 Task: Compute the determinant of a Fredholm integral operator.
Action: Mouse moved to (139, 43)
Screenshot: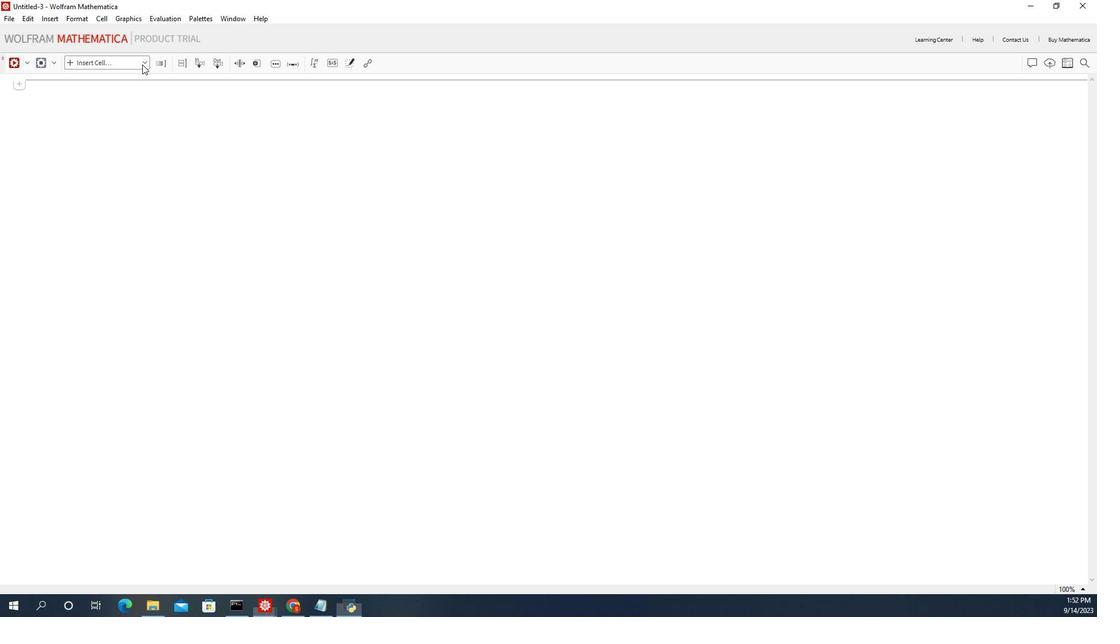 
Action: Mouse pressed left at (139, 43)
Screenshot: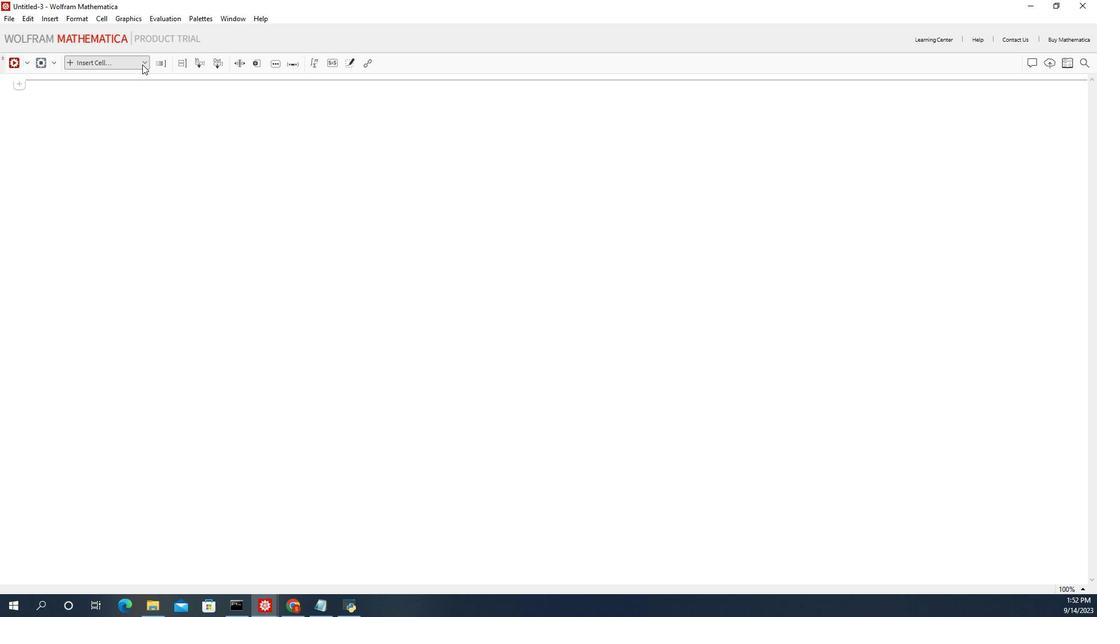 
Action: Mouse moved to (134, 63)
Screenshot: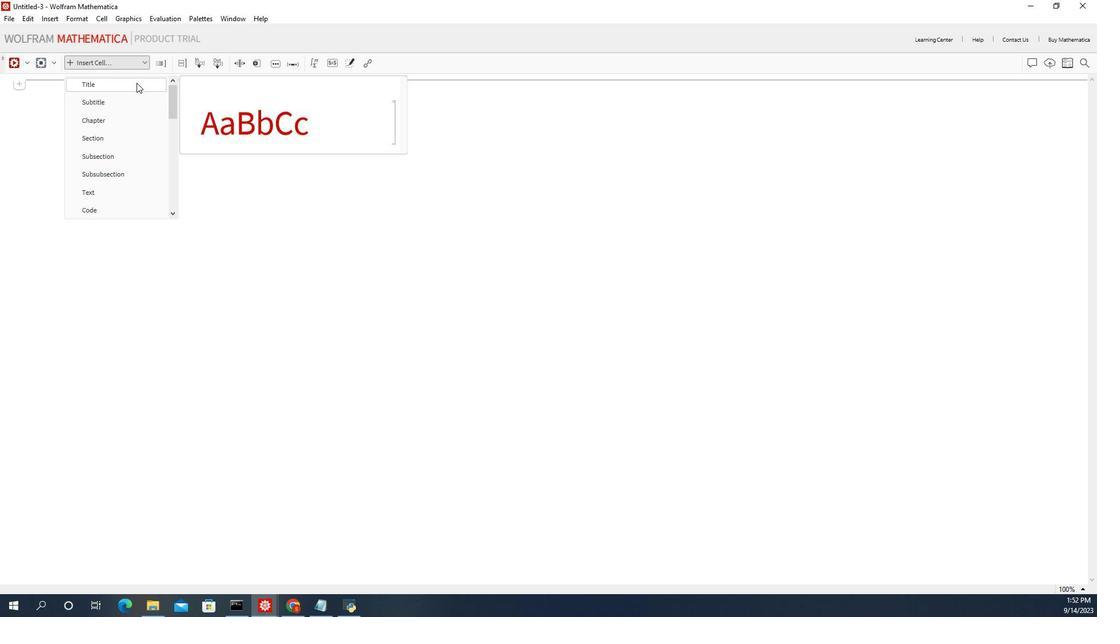 
Action: Mouse pressed left at (134, 63)
Screenshot: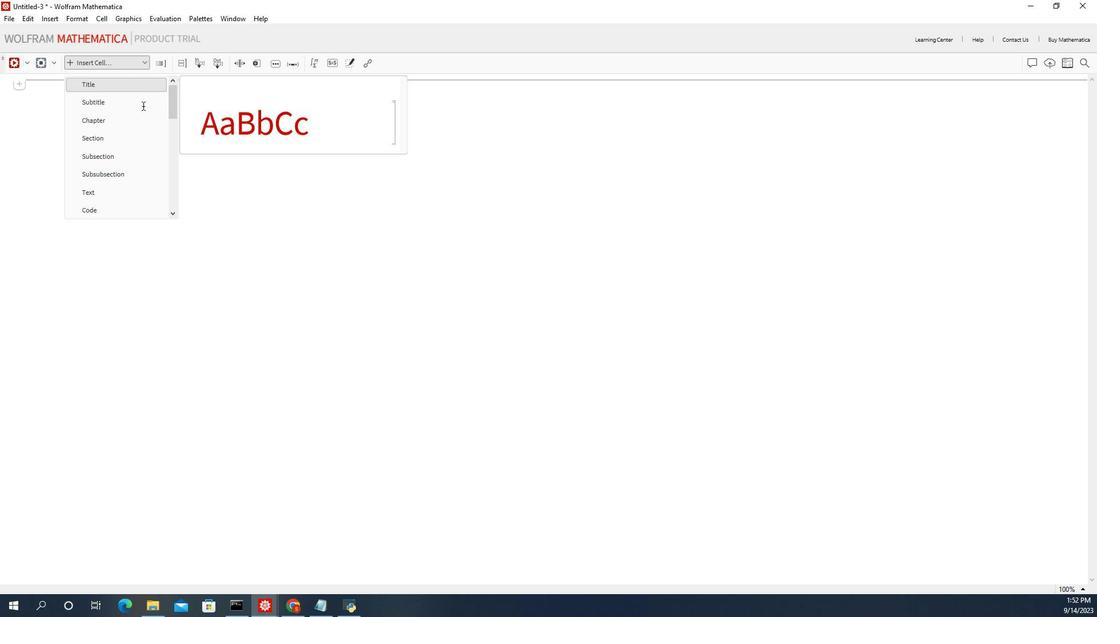 
Action: Mouse moved to (147, 122)
Screenshot: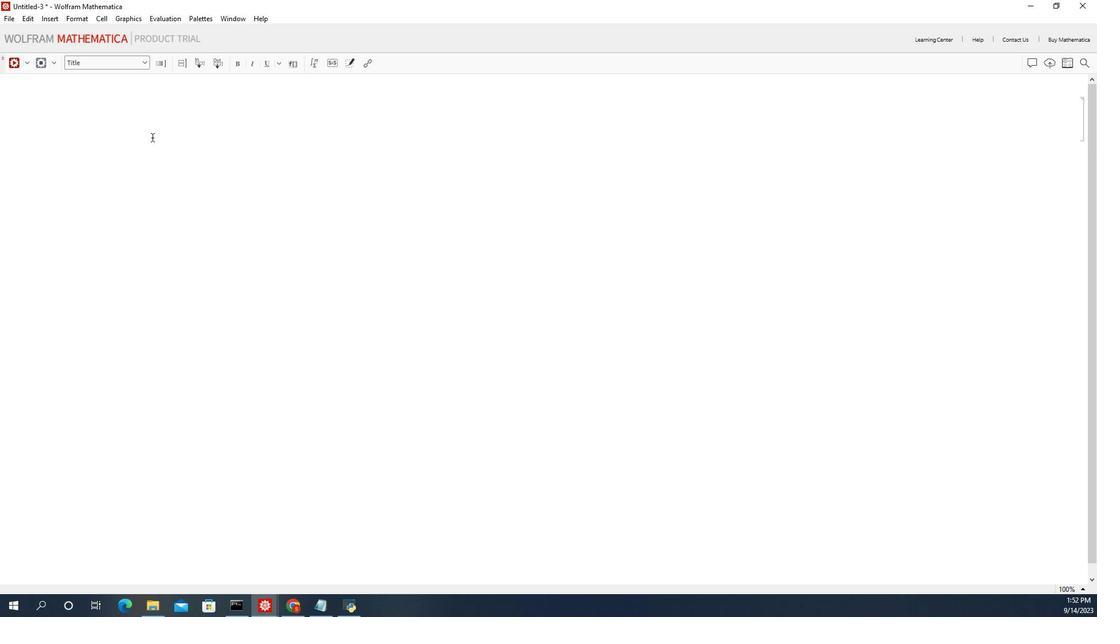 
Action: Key pressed <Key.shift_r>Determinant<Key.space>f<Key.space><Key.backspace><Key.backspace>of<Key.space>a<Key.space><Key.shift_r>Fredholm<Key.space>intefr<Key.backspace><Key.backspace>gral<Key.space>operator.
Screenshot: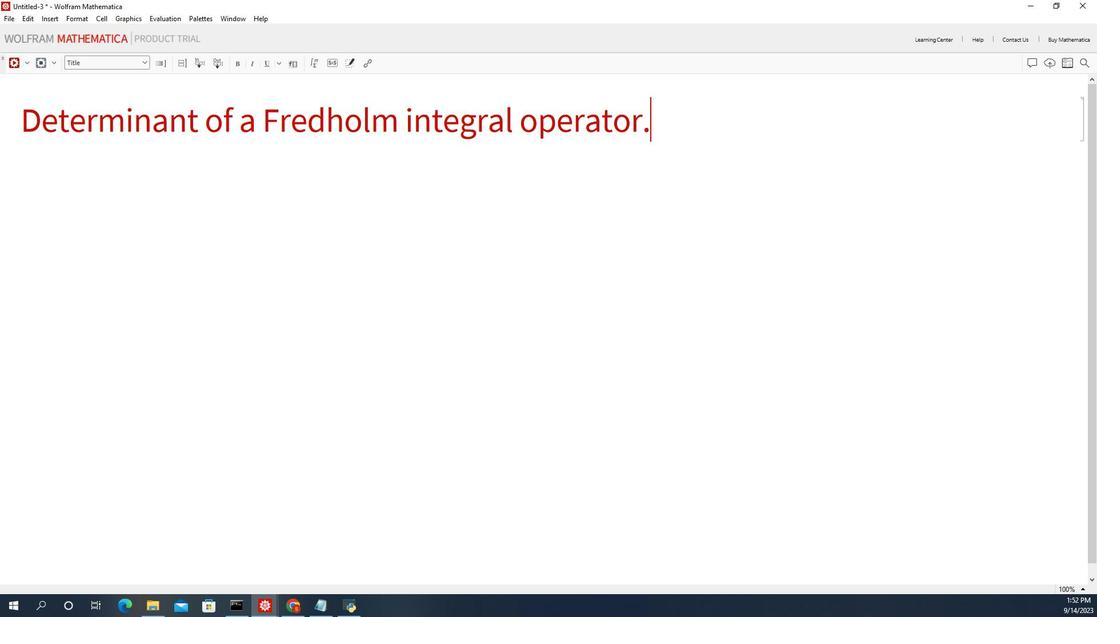 
Action: Mouse moved to (117, 168)
Screenshot: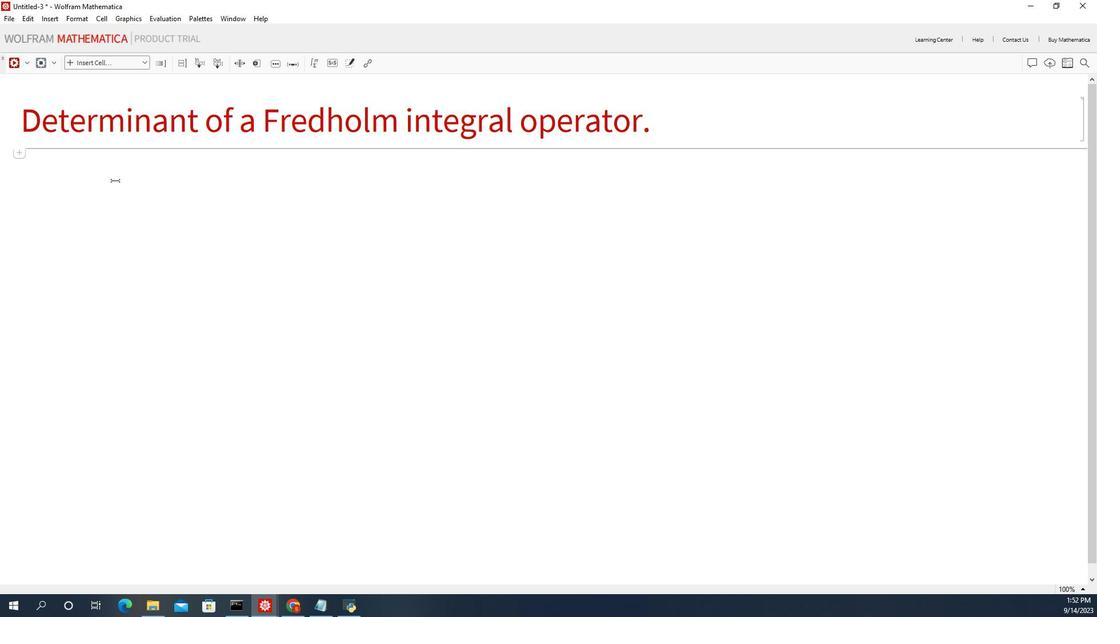 
Action: Mouse pressed left at (117, 168)
Screenshot: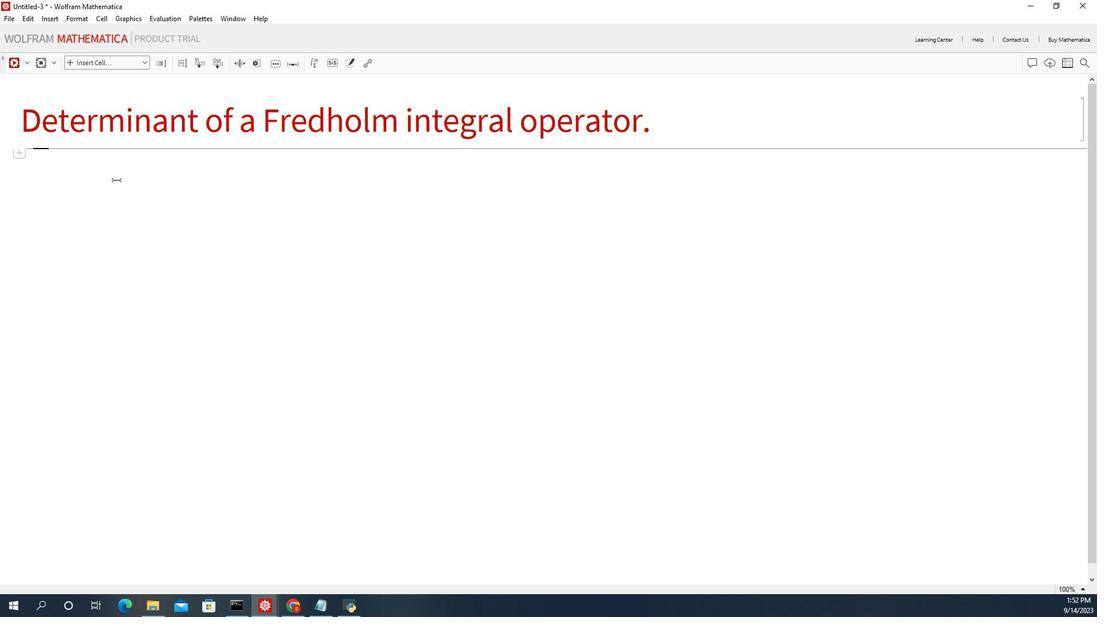 
Action: Mouse moved to (126, 184)
Screenshot: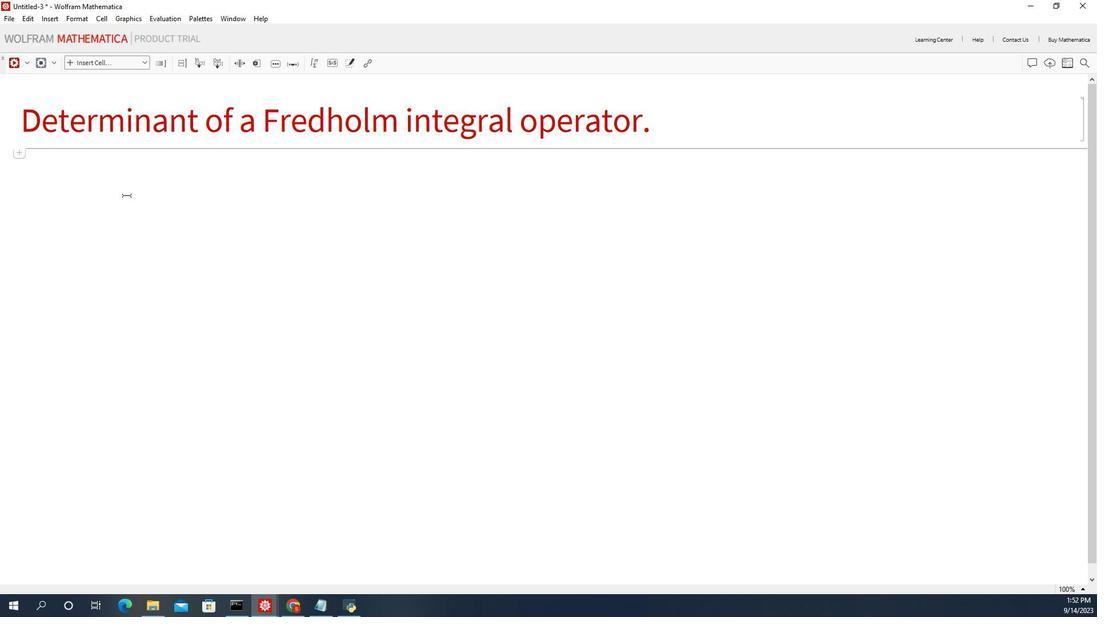 
Action: Key pressed <Key.cmd>9<Key.cmd>9
Screenshot: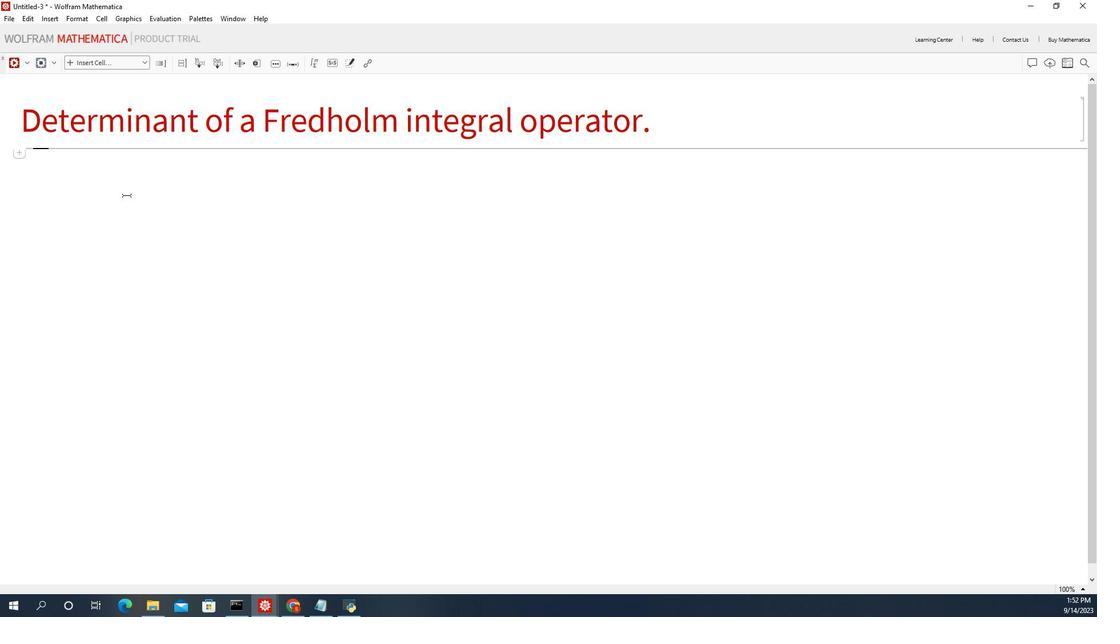
Action: Mouse pressed left at (126, 184)
Screenshot: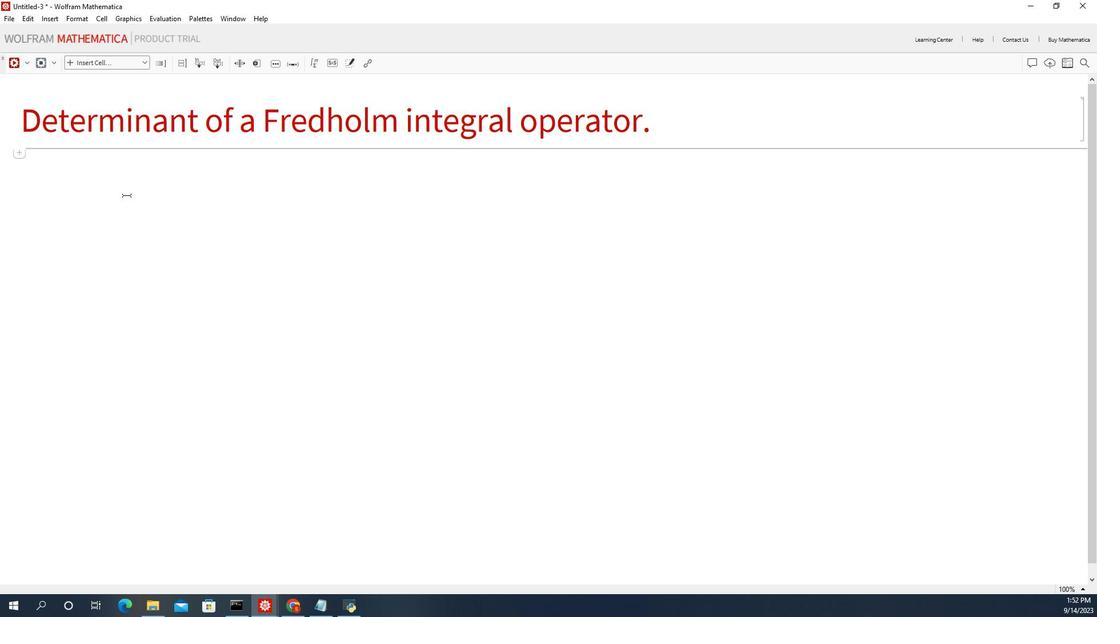 
Action: Key pressed <Key.shift><Key.shift><Key.shift><Key.shift><Key.shift><Key.shift><Key.shift><Key.shift>(*<Key.space><Key.shift_r>Define<Key.space>the<Key.space>matrix<Key.space><Key.end><Key.enter><Key.shift_r>A-<Key.backspace>=<Key.shift>{<Key.shift>{2,3,1,<Key.backspace><Key.right>,<Key.shift>{7,9,8<Key.right>,<Key.shift><Key.shift><Key.shift><Key.shift><Key.shift><Key.shift><Key.shift>{5,7m<Key.backspace>,4<Key.end><Key.enter><Key.shift_r>D<Key.backspace>det<Key.enter><Key.space>=<Key.space><Key.shift_r>Det<Key.enter>[<Key.shift_r>A<Key.end><Key.enter>det<Key.shift_r><Key.enter>
Screenshot: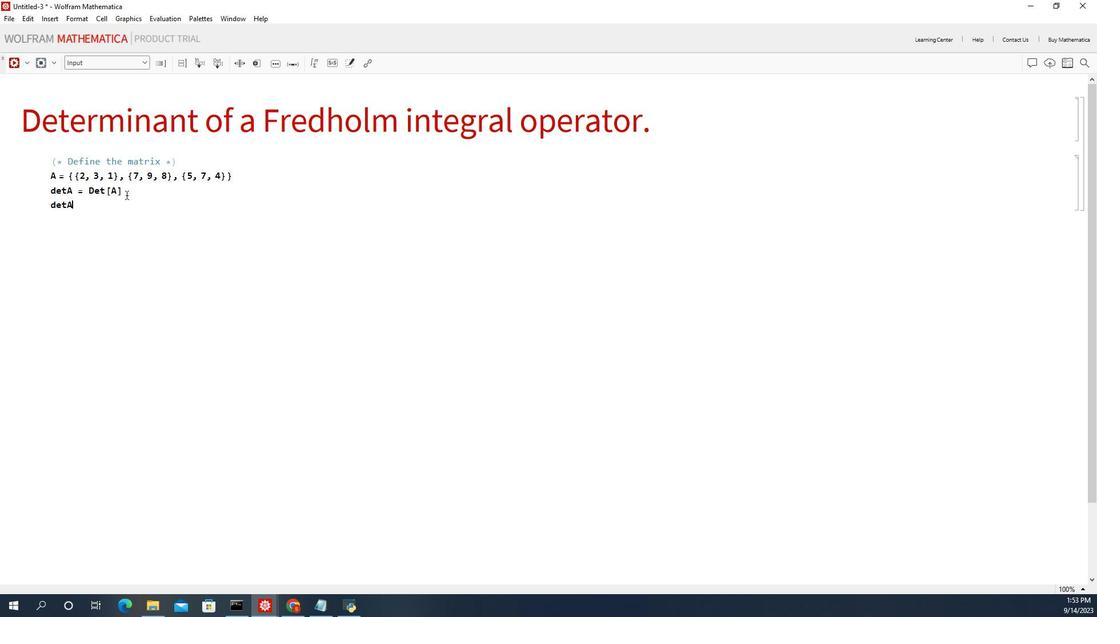 
Action: Mouse moved to (274, 170)
Screenshot: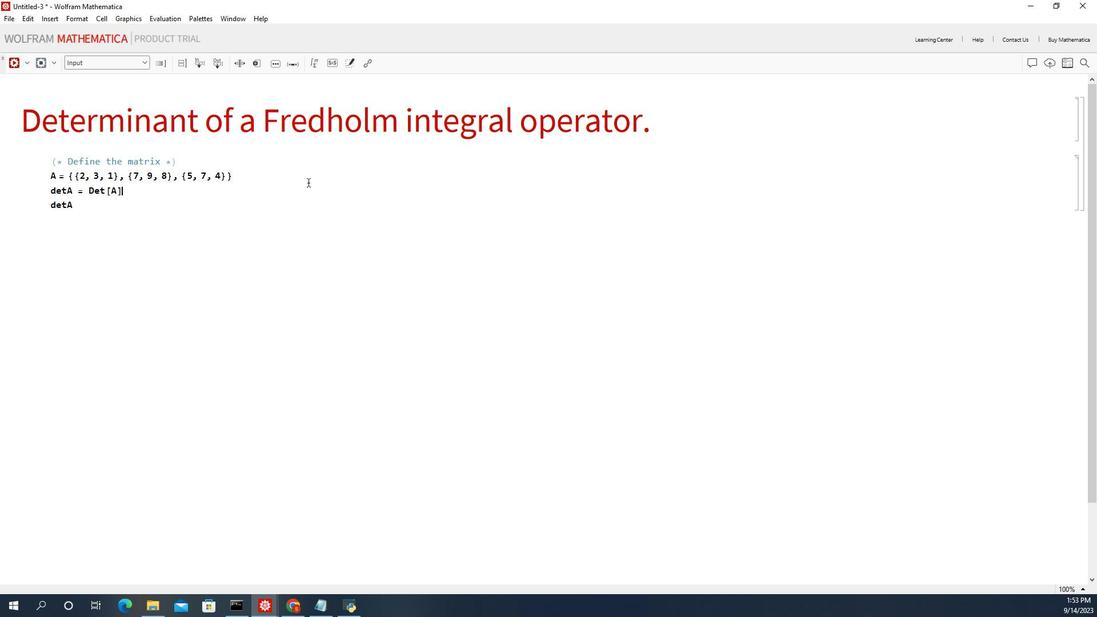 
Action: Mouse pressed left at (274, 170)
Screenshot: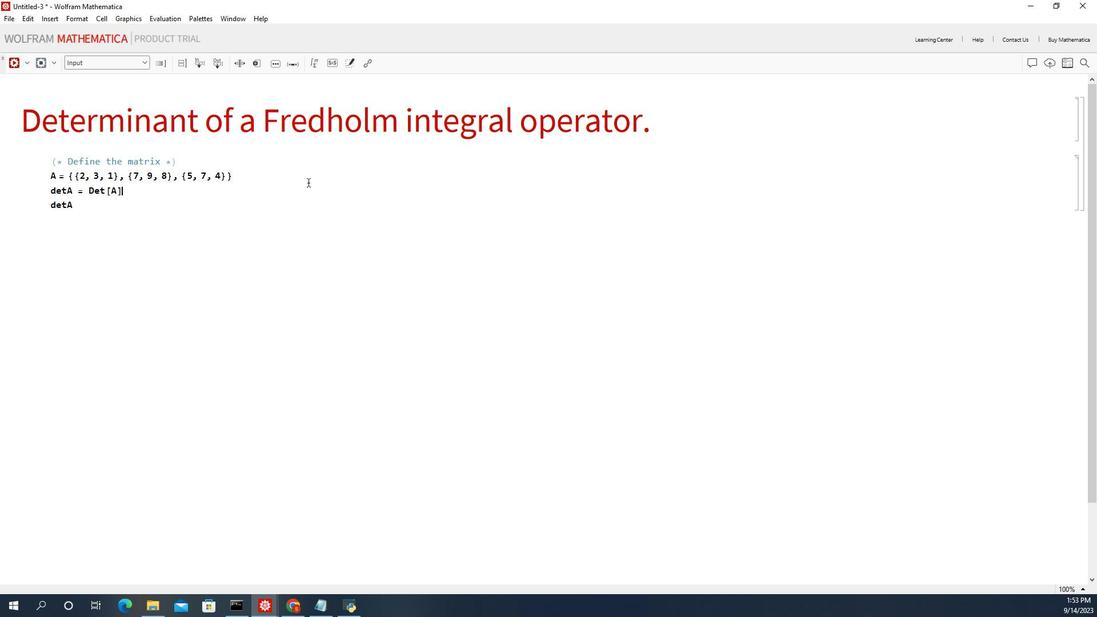 
Action: Mouse moved to (272, 160)
Screenshot: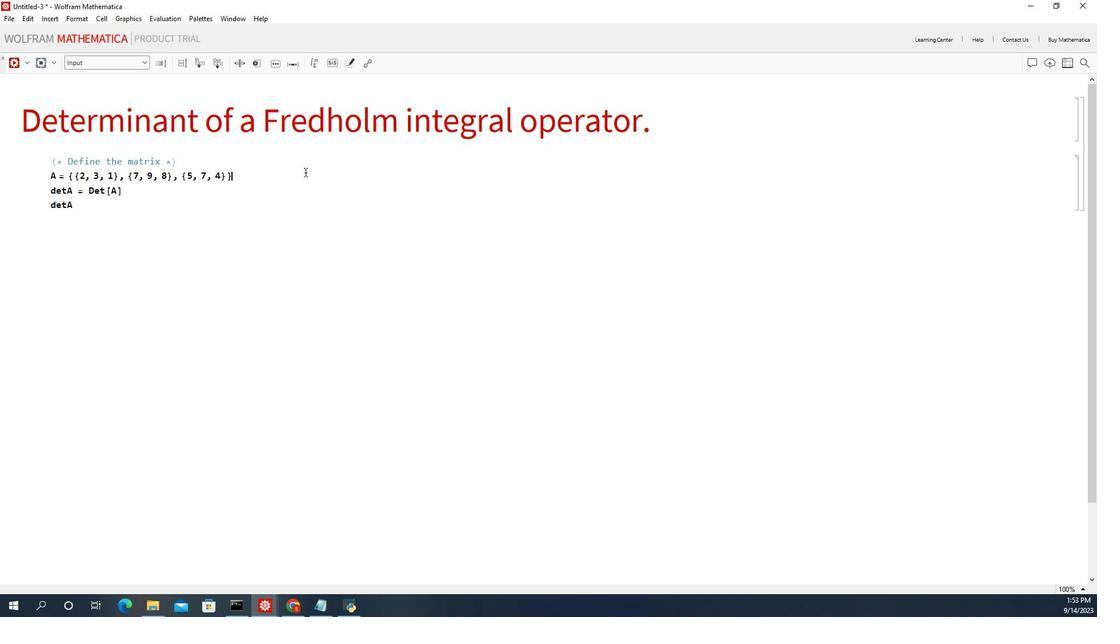 
Action: Mouse pressed left at (272, 160)
Screenshot: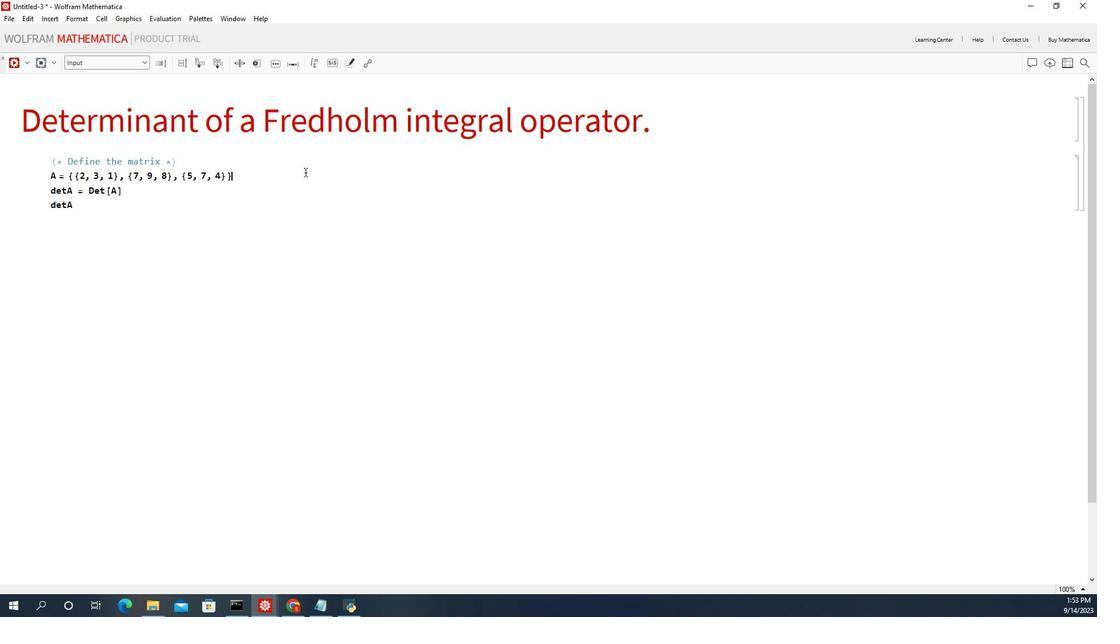 
Action: Key pressed <Key.enter><Key.enter><Key.shift><Key.shift><Key.shift><Key.shift><Key.shift>(**)<Key.left><Key.space><Key.shift_r>Calculate<Key.space>the<Key.space>detern<Key.backspace>minatn<Key.backspace><Key.backspace>nt<Key.space><Key.end><Key.down><Key.enter><Key.enter><Key.shift>(**)<Key.left><Key.shift>output<Key.space>the<Key.space>der<Key.backspace>terminant<Key.shift_r><Key.enter>
Screenshot: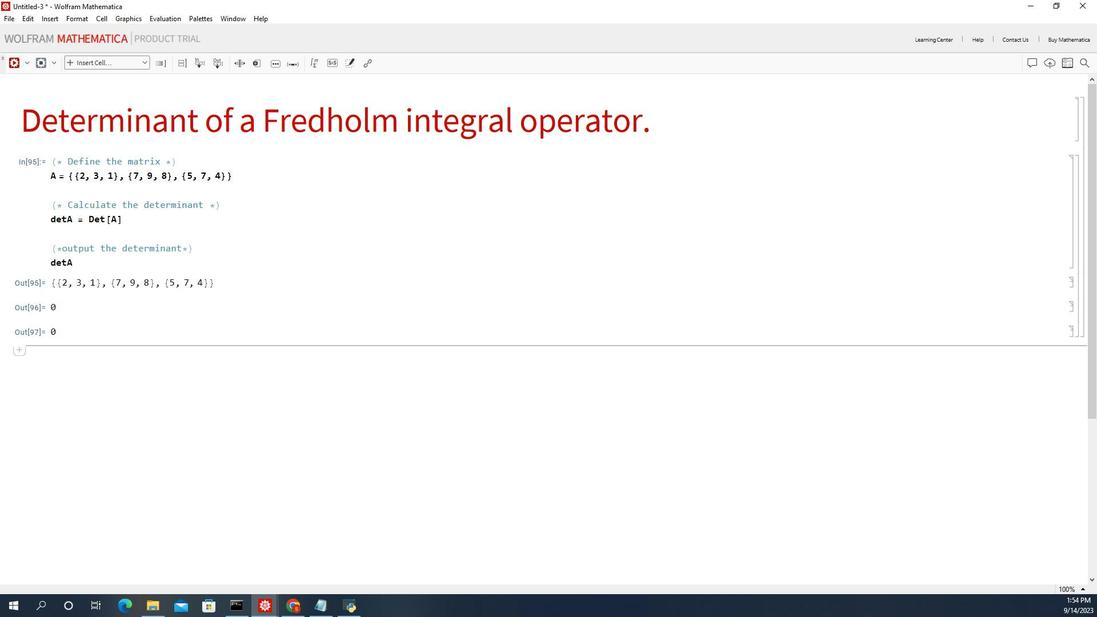 
Action: Mouse moved to (190, 163)
Screenshot: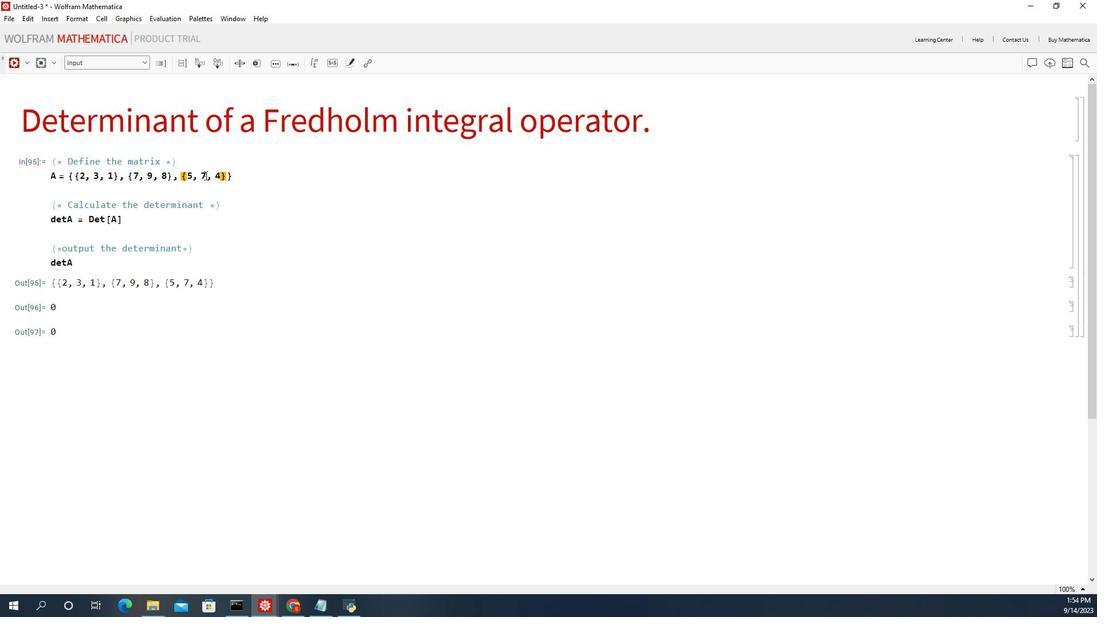 
Action: Mouse pressed left at (190, 163)
Screenshot: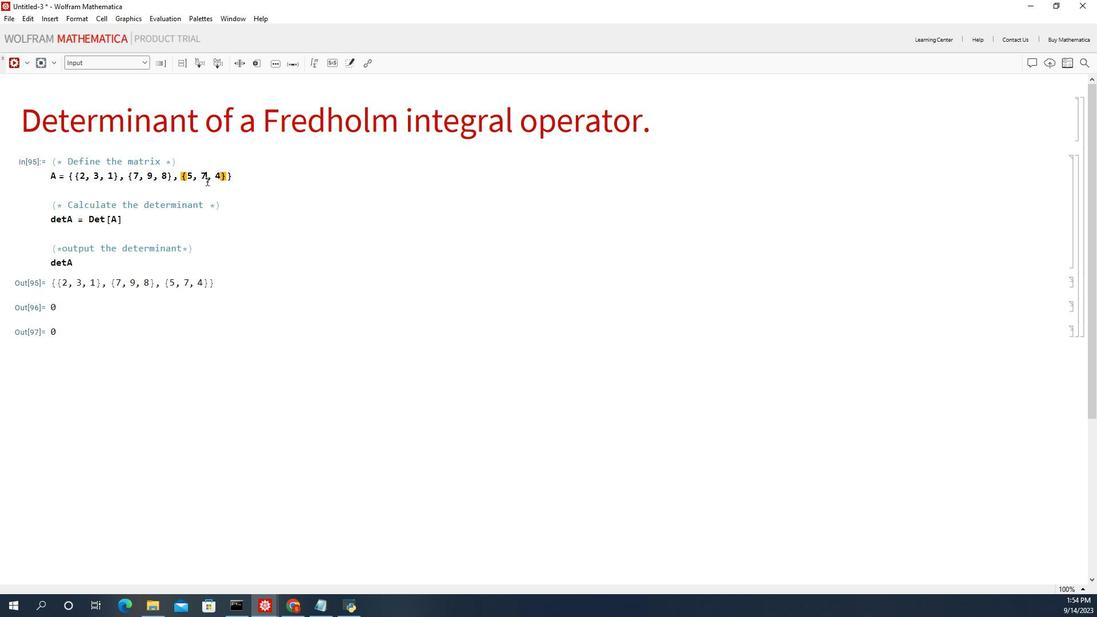 
Action: Mouse moved to (192, 171)
Screenshot: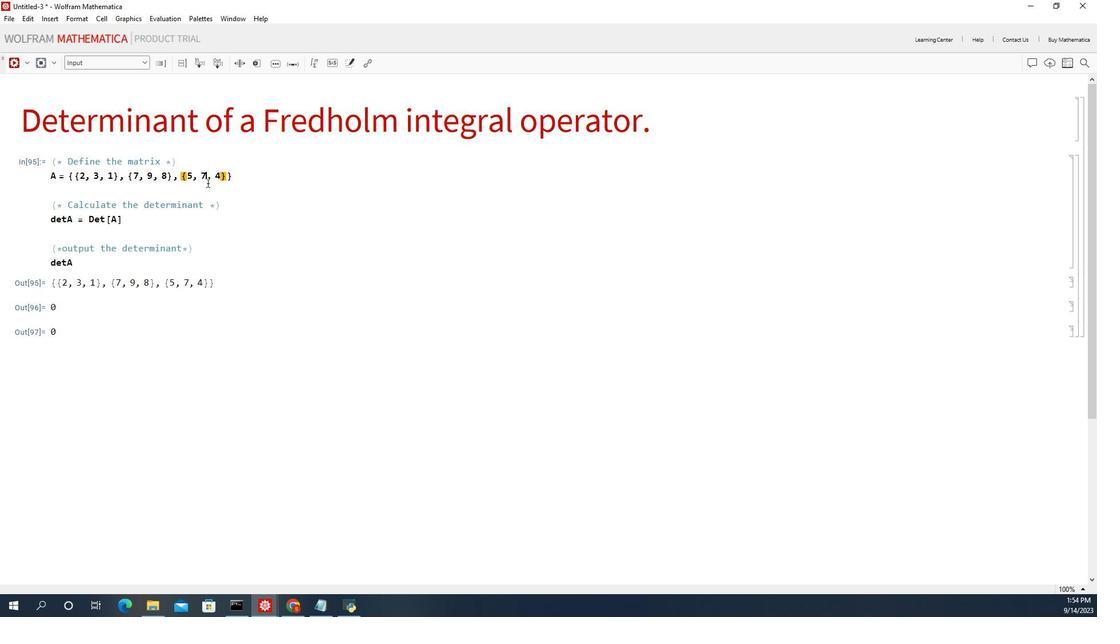 
Action: Key pressed <Key.backspace>3<Key.shift_r>
Screenshot: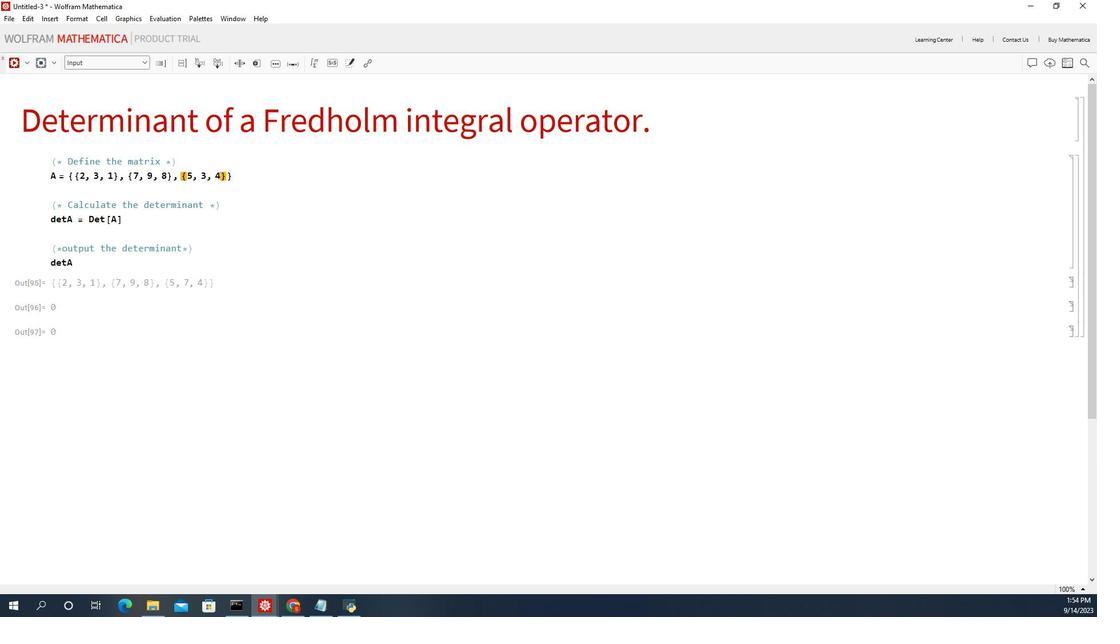 
Action: Mouse moved to (225, 224)
Screenshot: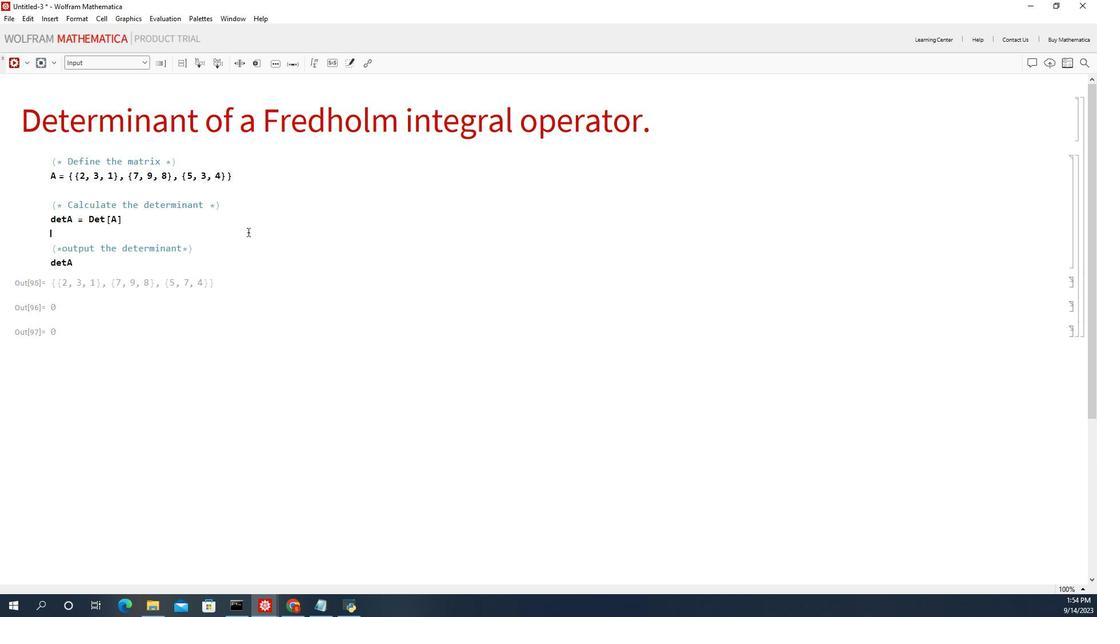
Action: Mouse pressed left at (225, 224)
Screenshot: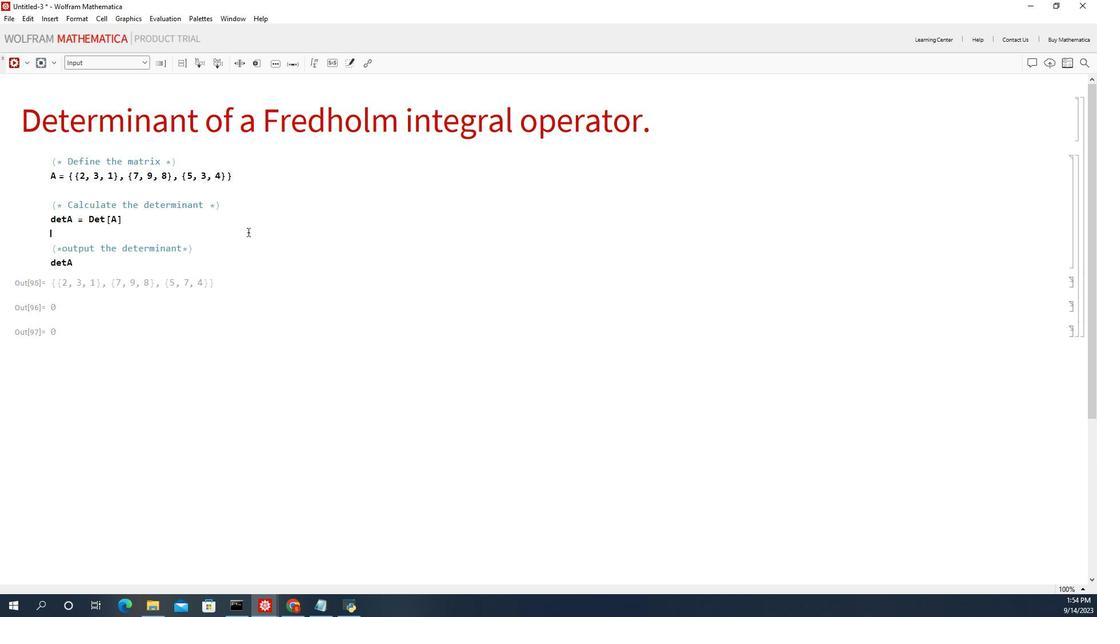 
Action: Key pressed <Key.shift_r><Key.enter>
Screenshot: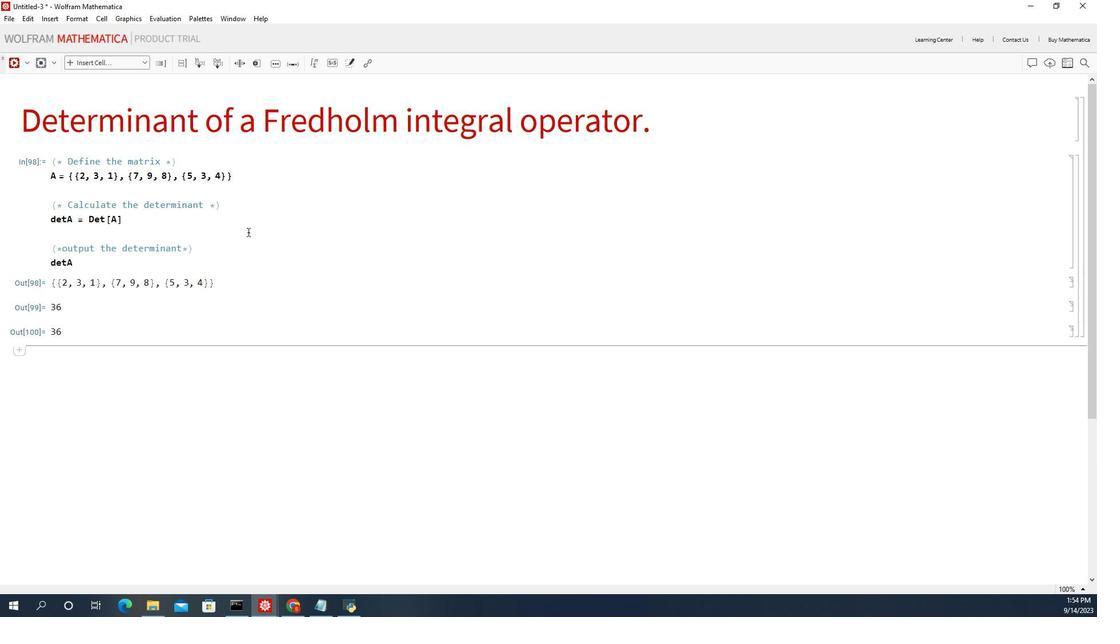 
Action: Mouse moved to (124, 375)
Screenshot: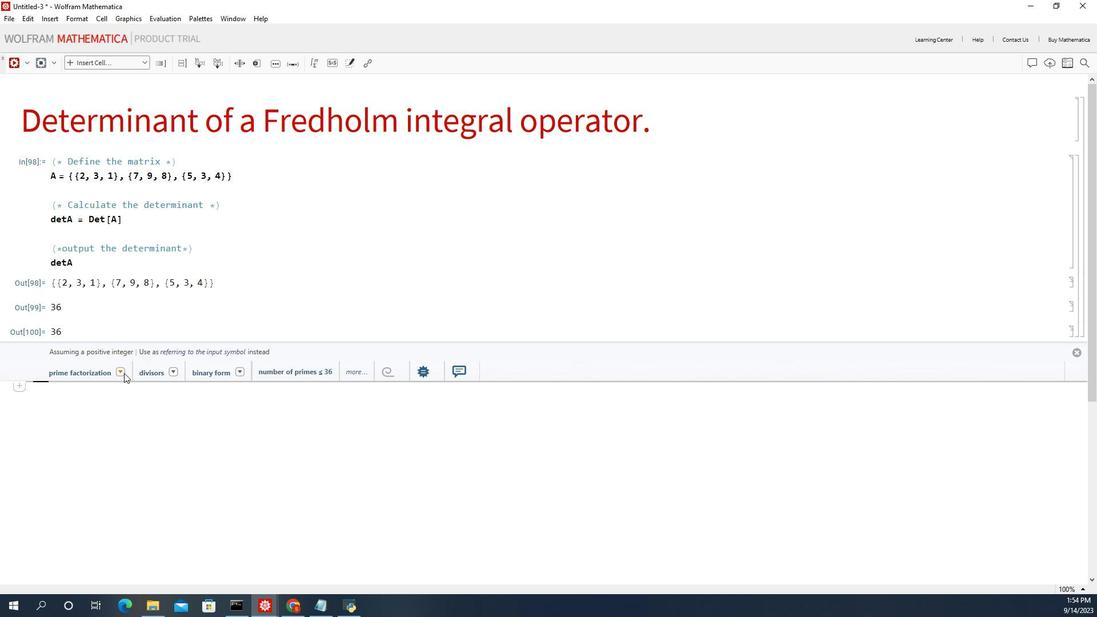 
Action: Mouse pressed left at (124, 375)
Screenshot: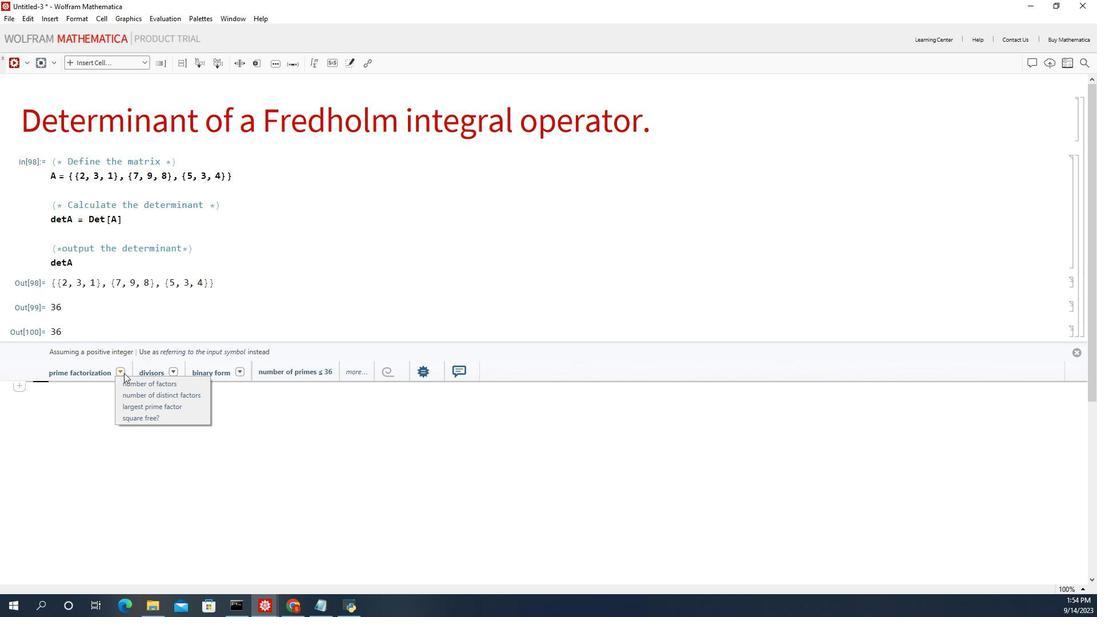 
Action: Mouse moved to (158, 375)
Screenshot: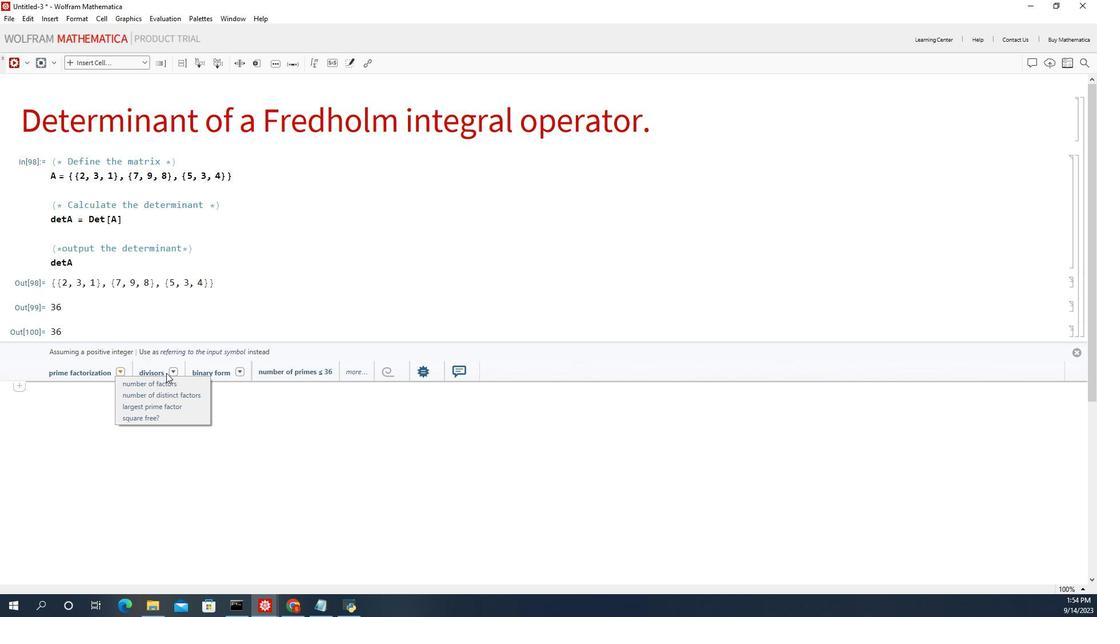 
Action: Mouse pressed left at (158, 375)
Screenshot: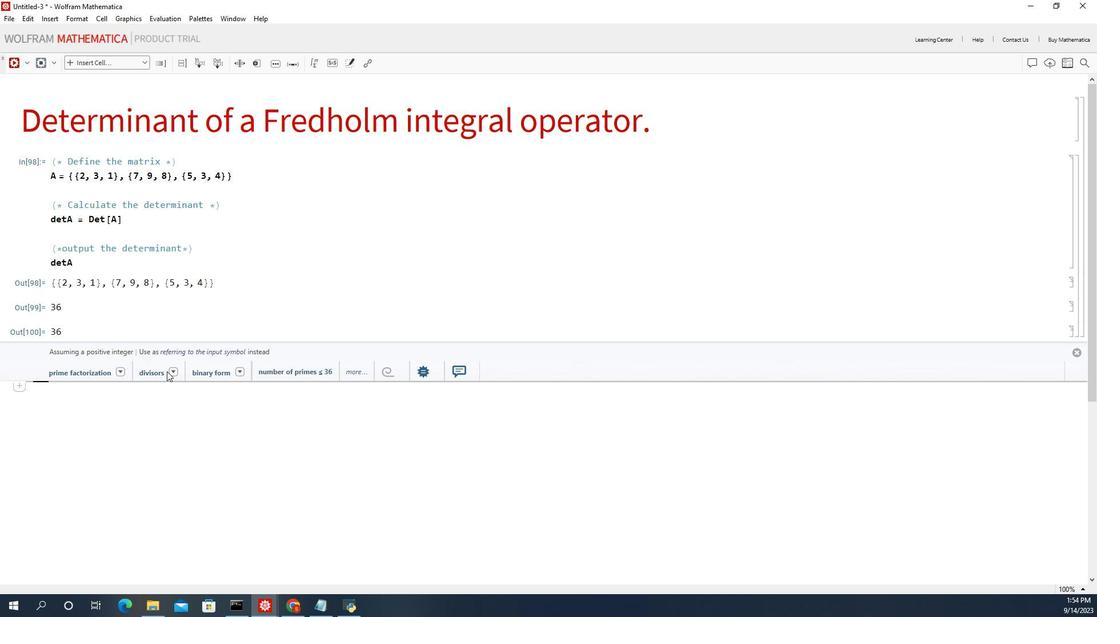 
Action: Mouse moved to (159, 373)
Screenshot: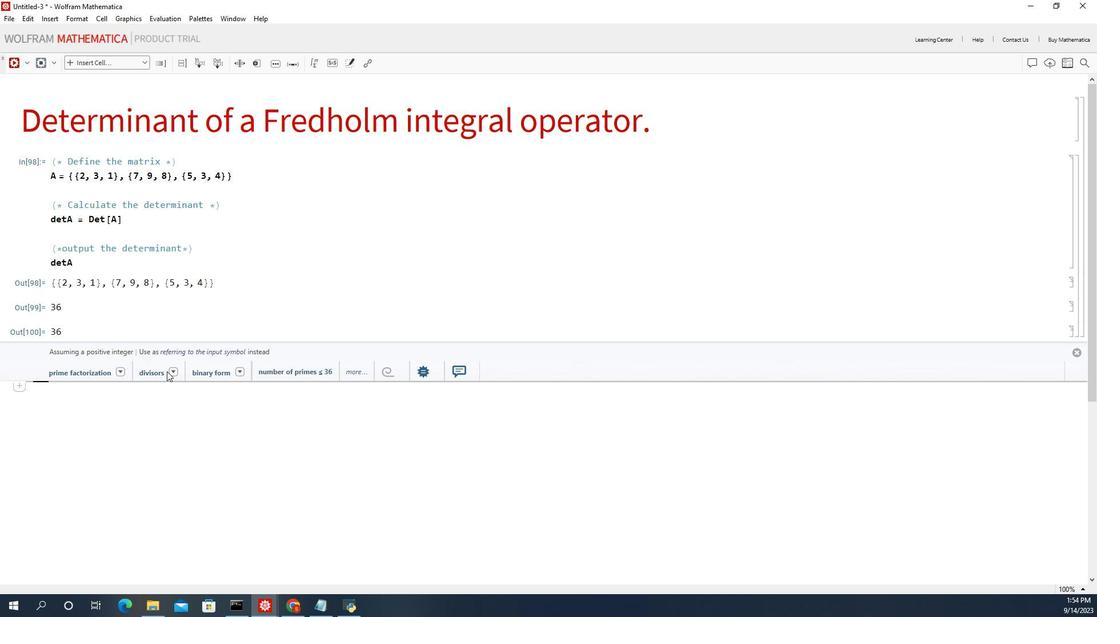 
Action: Mouse pressed left at (159, 373)
Screenshot: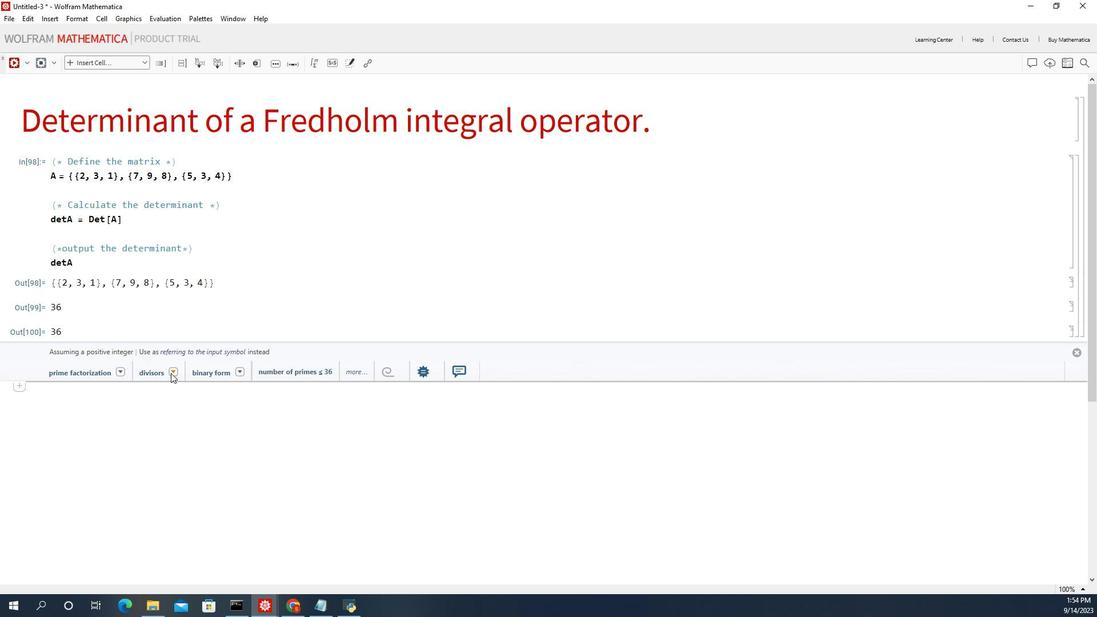 
Action: Mouse moved to (162, 375)
Screenshot: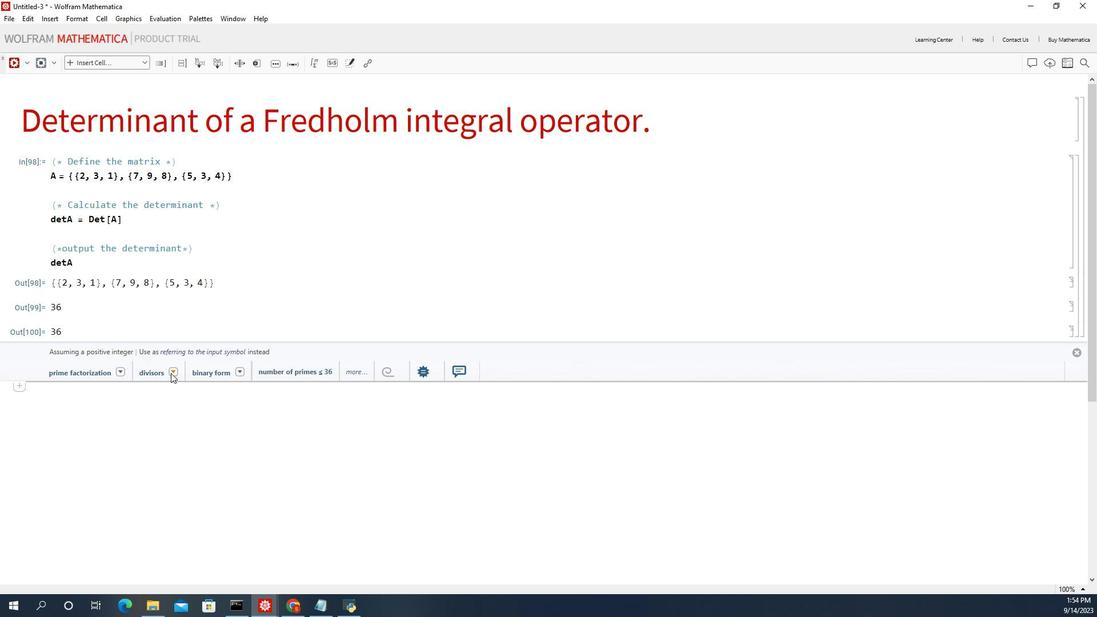 
Action: Mouse pressed left at (162, 375)
Screenshot: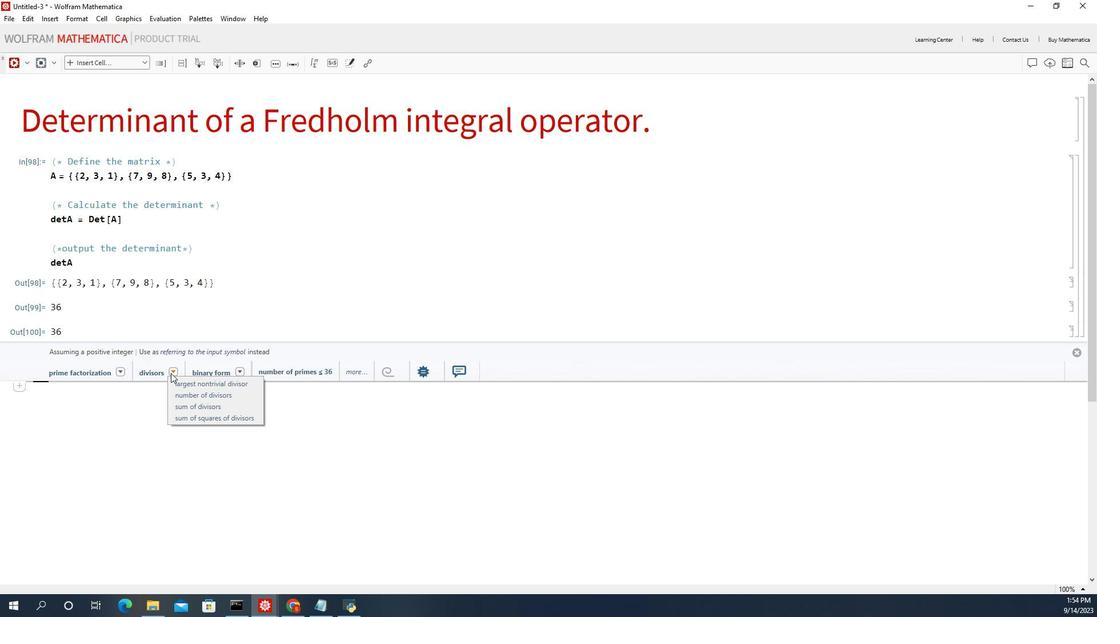 
Action: Mouse moved to (217, 371)
Screenshot: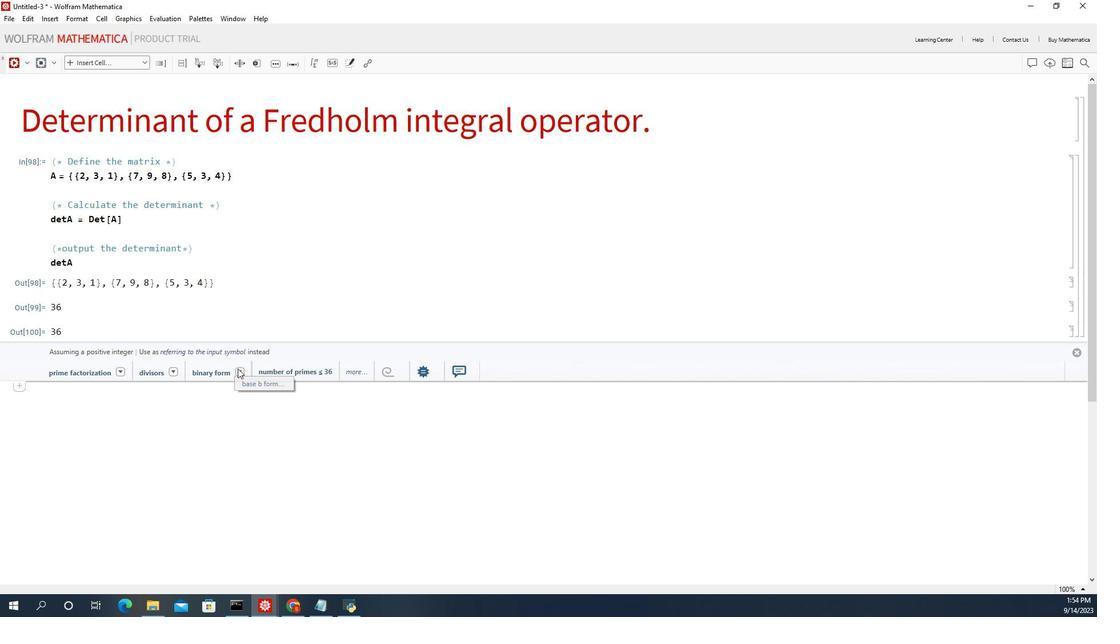 
Action: Mouse pressed left at (217, 371)
Screenshot: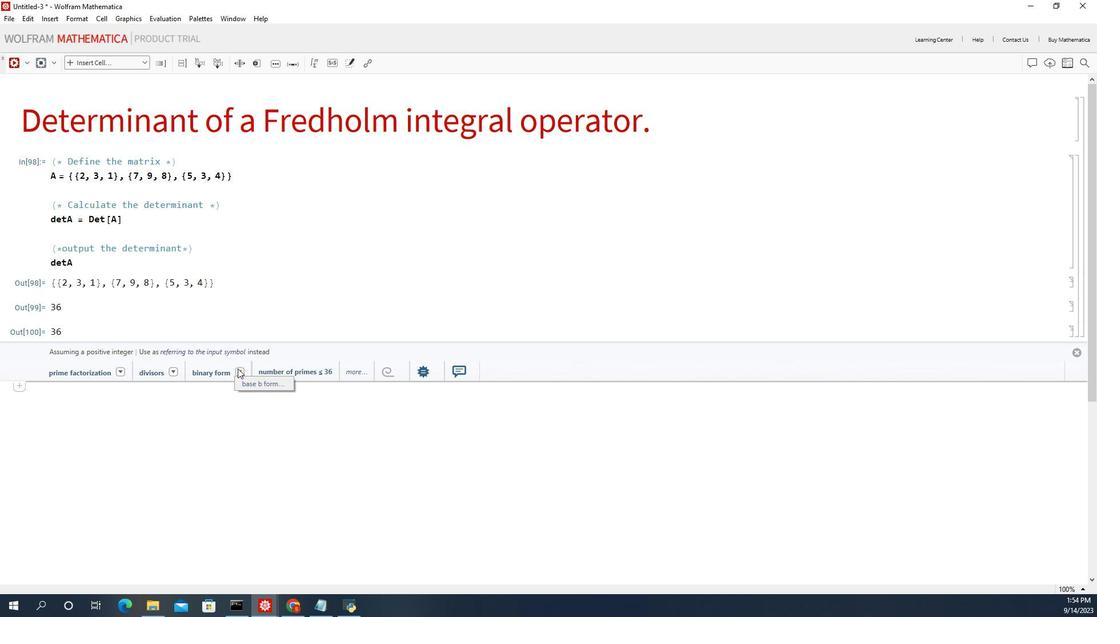 
Action: Mouse moved to (229, 385)
Screenshot: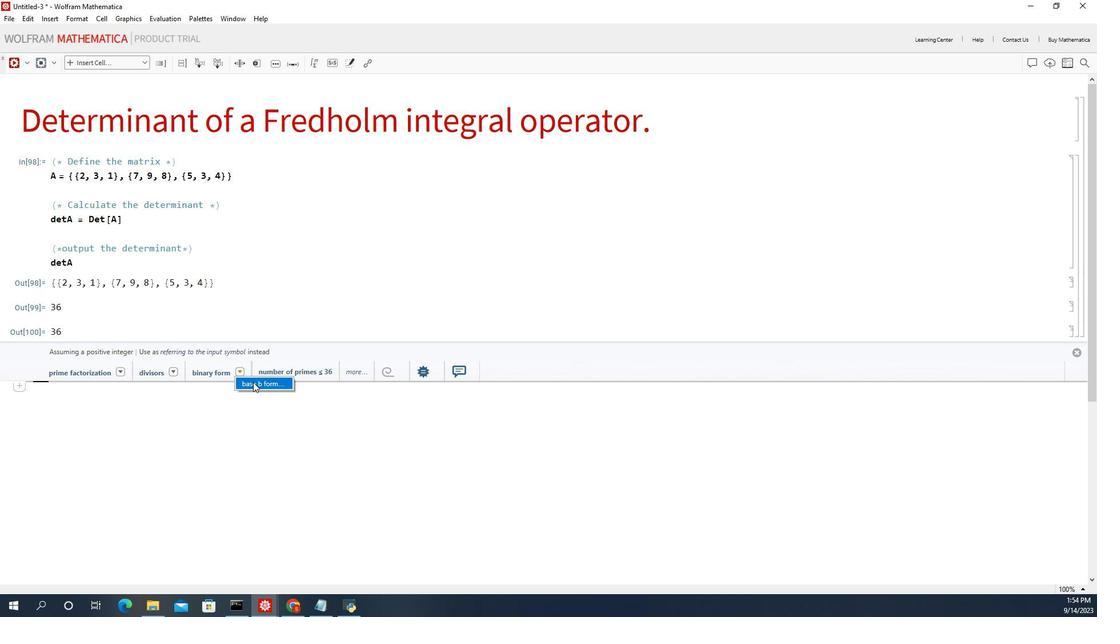 
Action: Mouse pressed left at (229, 385)
Screenshot: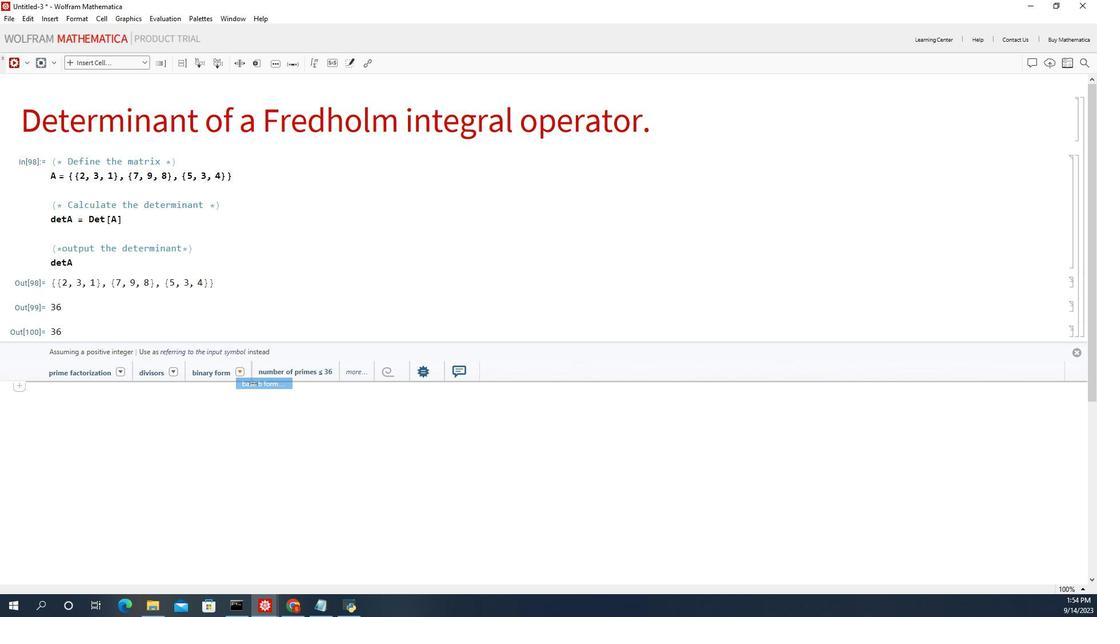 
Action: Mouse moved to (201, 412)
Screenshot: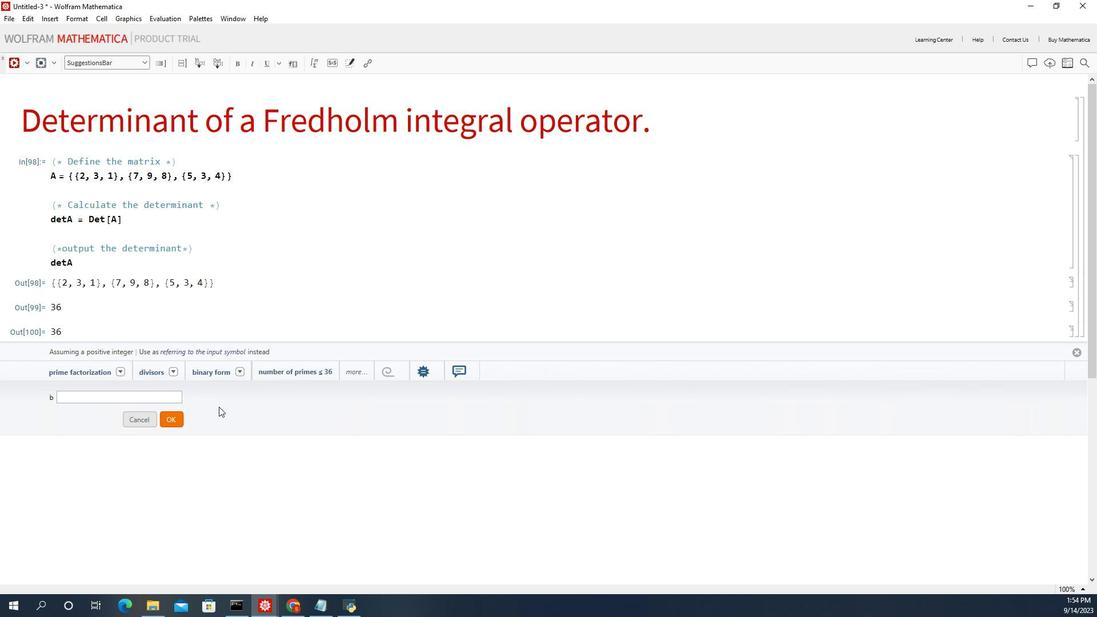 
Action: Key pressed 7<Key.enter>
Screenshot: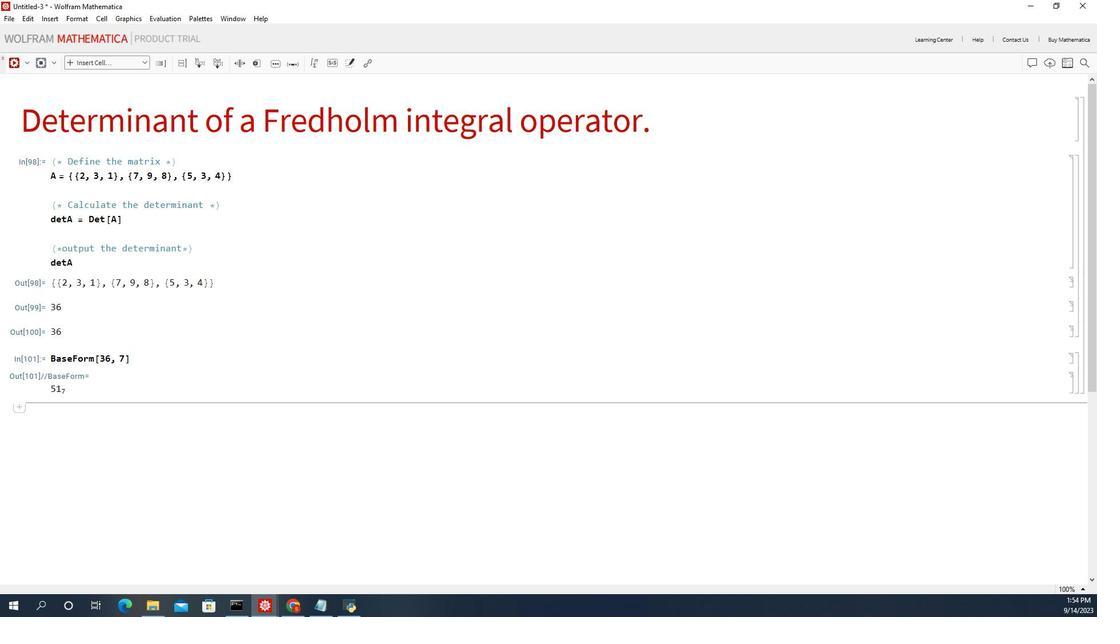 
Action: Mouse moved to (149, 419)
Screenshot: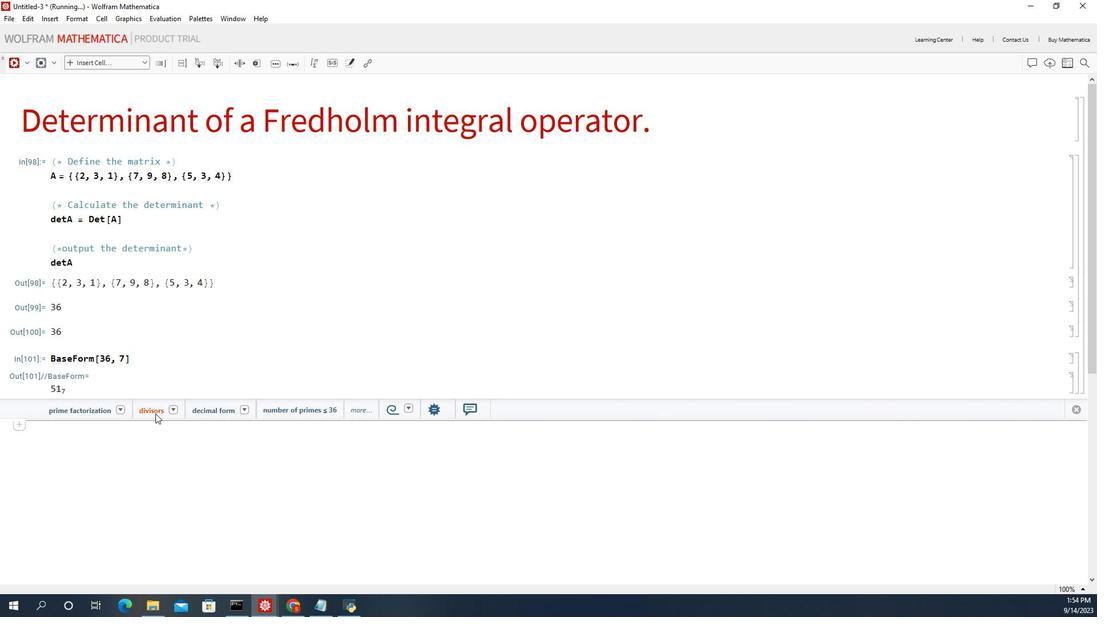 
Action: Mouse pressed left at (149, 419)
Screenshot: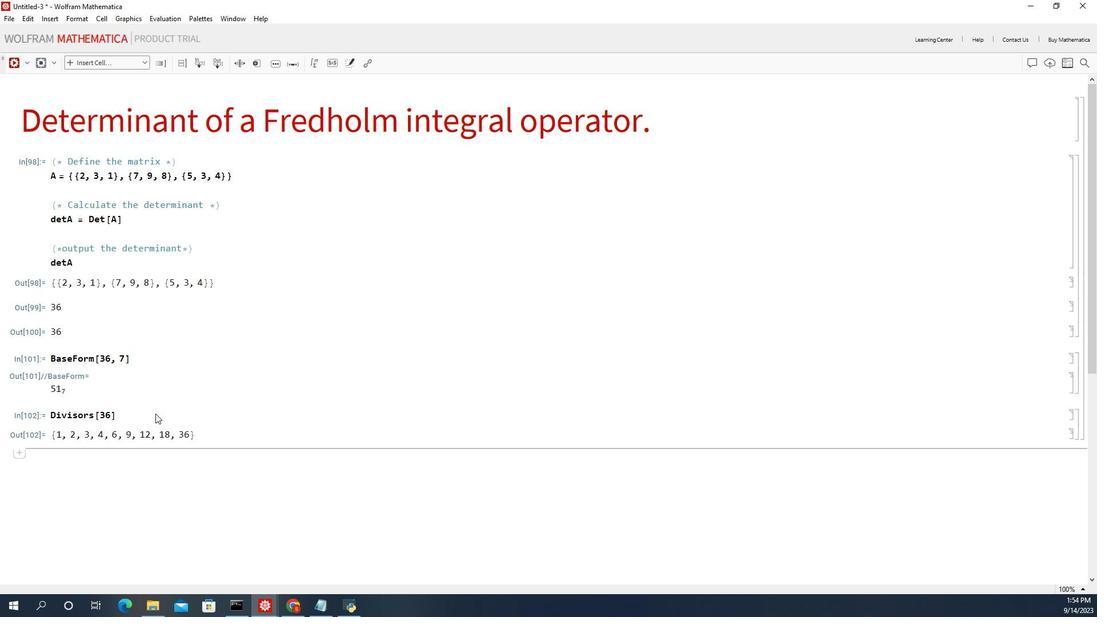 
Action: Mouse moved to (162, 425)
Screenshot: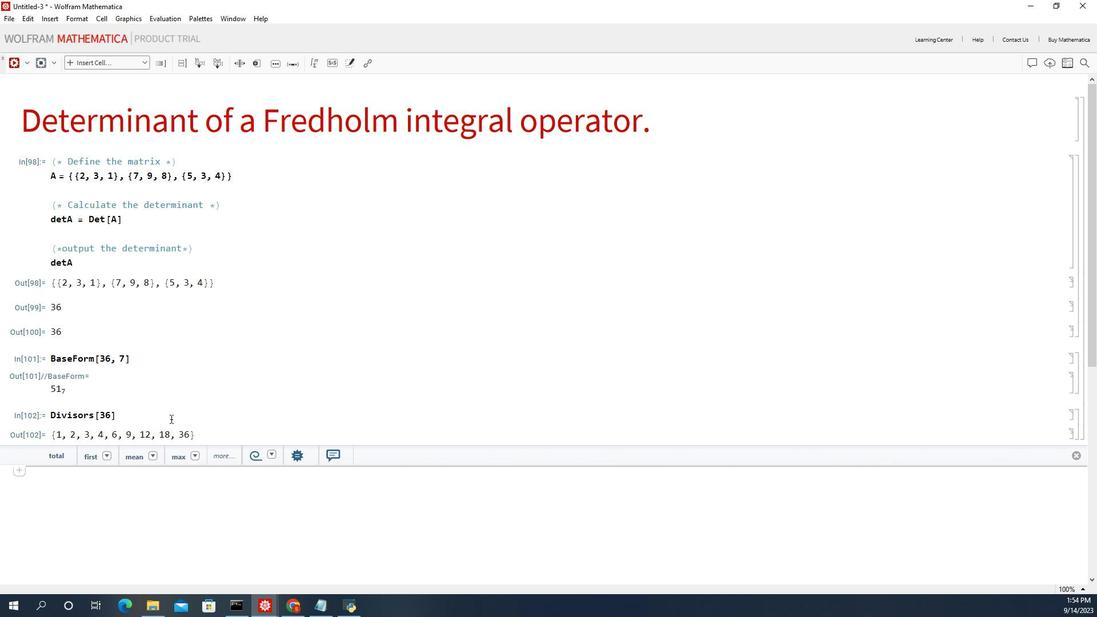 
